 Task: Create in the project AgileImpact in Backlog an issue 'Create a new online platform for online public speaking courses with advanced speech analysis and feedback features', assign it to team member softage.1@softage.net and change the status to IN PROGRESS. Create in the project AgileImpact in Backlog an issue 'Implement a new cloud-based talent management system for a company with advanced talent acquisition and performance evaluation features', assign it to team member softage.2@softage.net and change the status to IN PROGRESS
Action: Mouse moved to (46, 169)
Screenshot: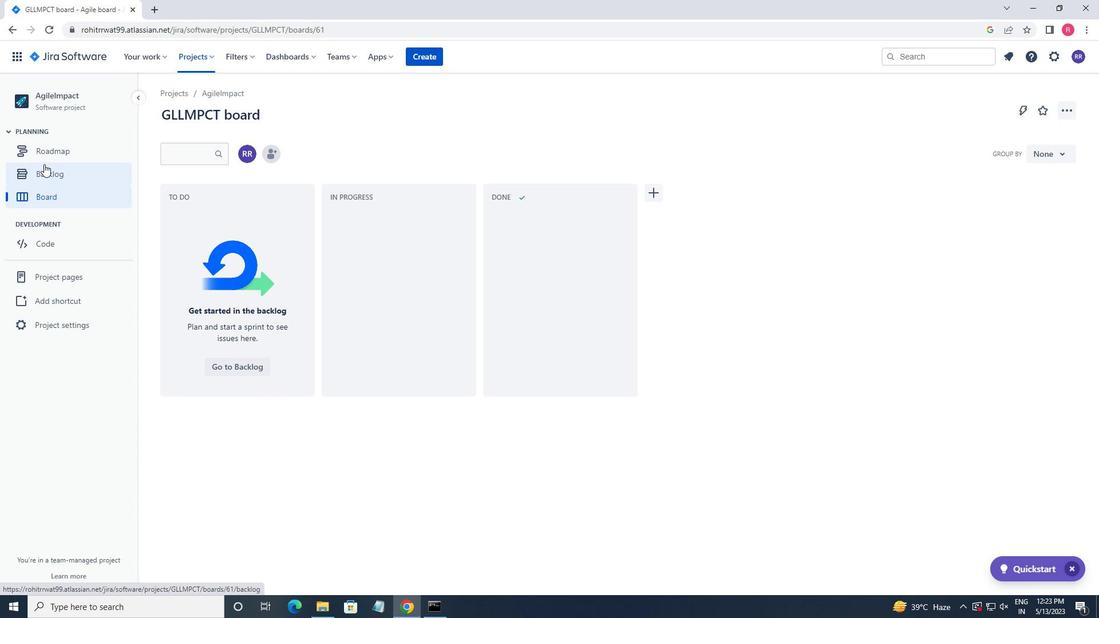 
Action: Mouse pressed left at (46, 169)
Screenshot: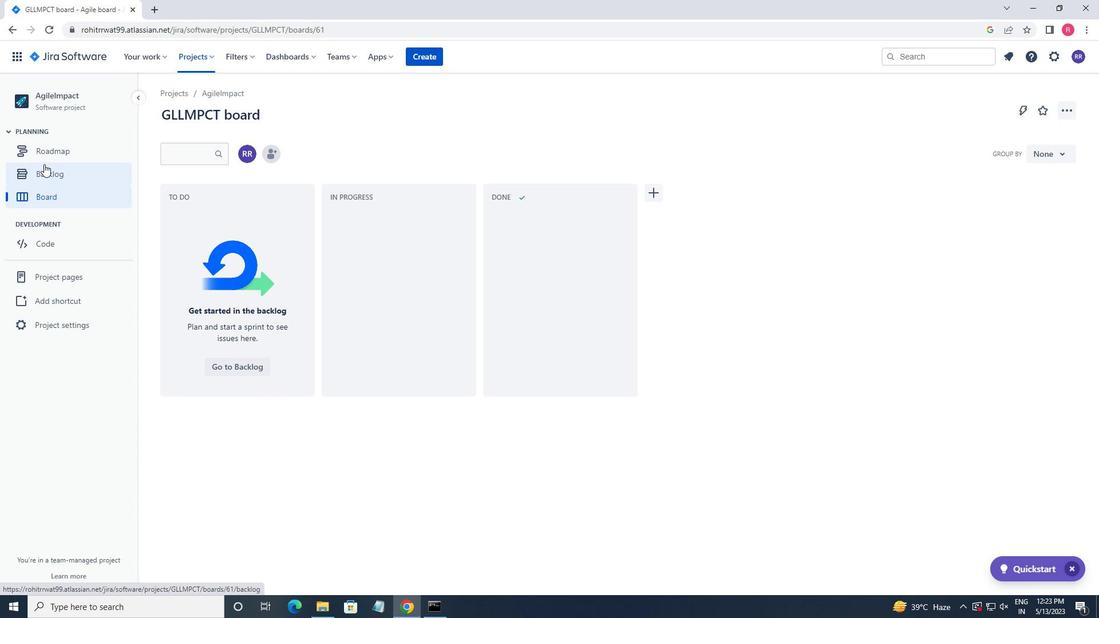 
Action: Mouse moved to (428, 420)
Screenshot: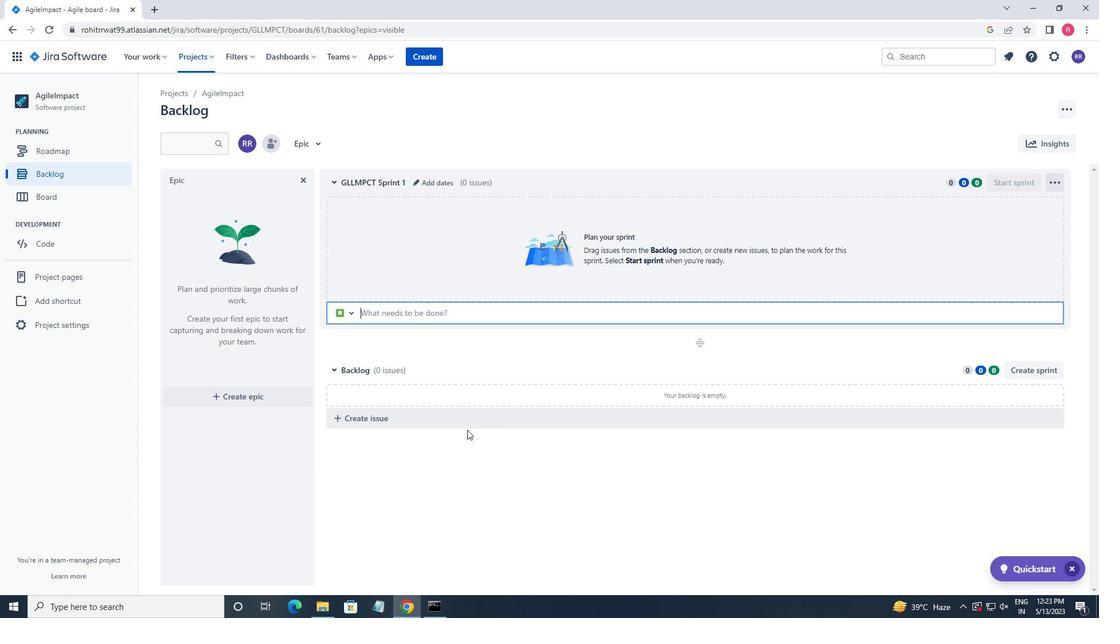 
Action: Mouse pressed left at (428, 420)
Screenshot: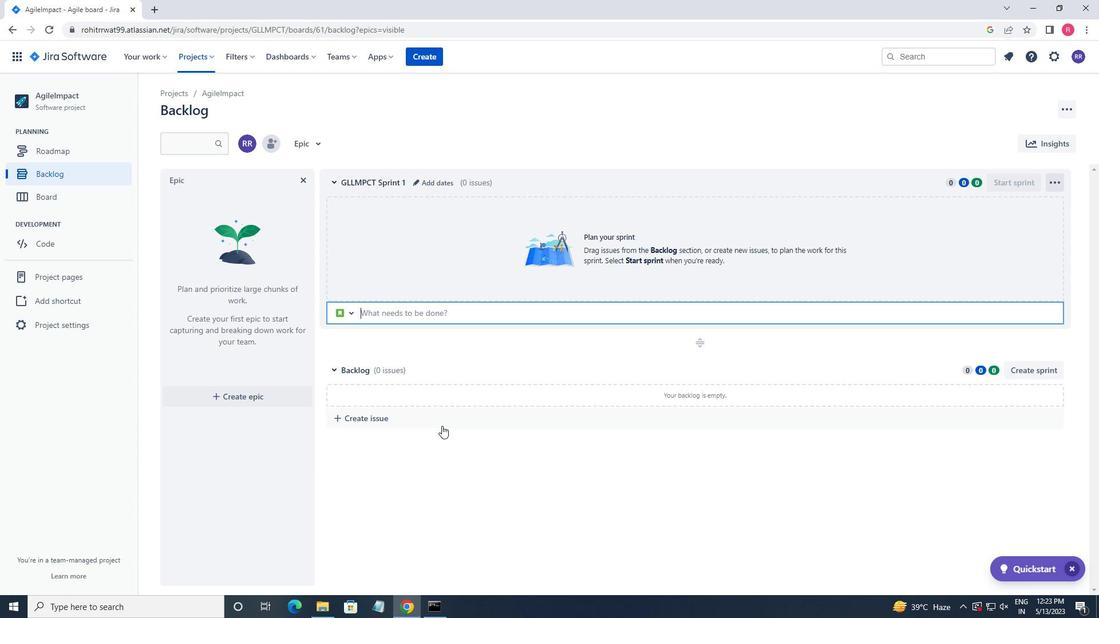 
Action: Key pressed <Key.shift>CREATE<Key.space>A<Key.space>NEW<Key.space>
Screenshot: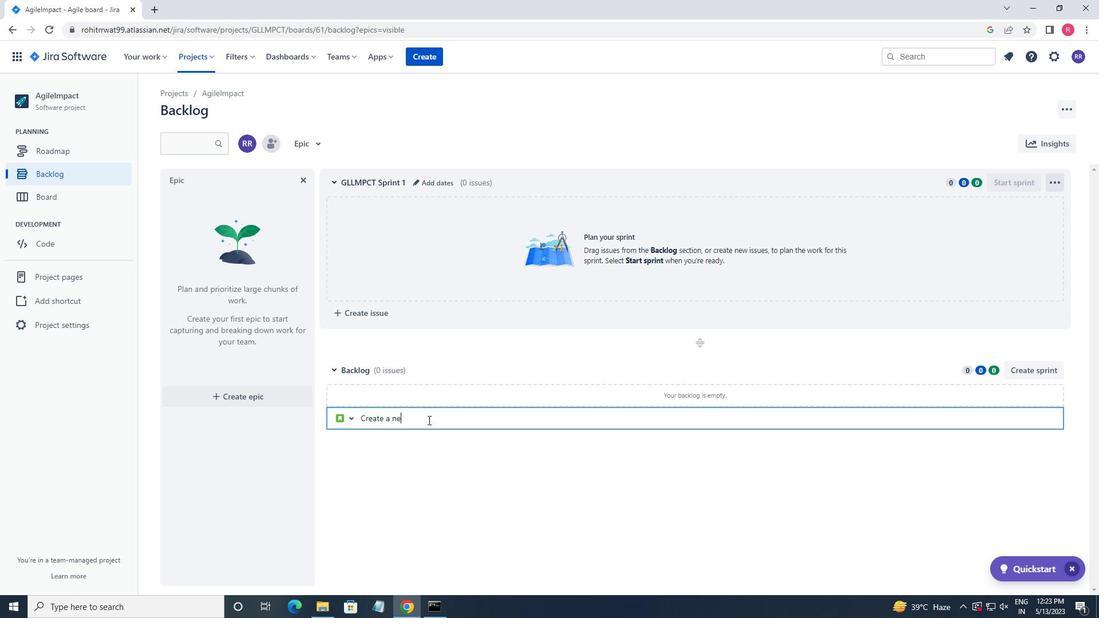 
Action: Mouse moved to (415, 338)
Screenshot: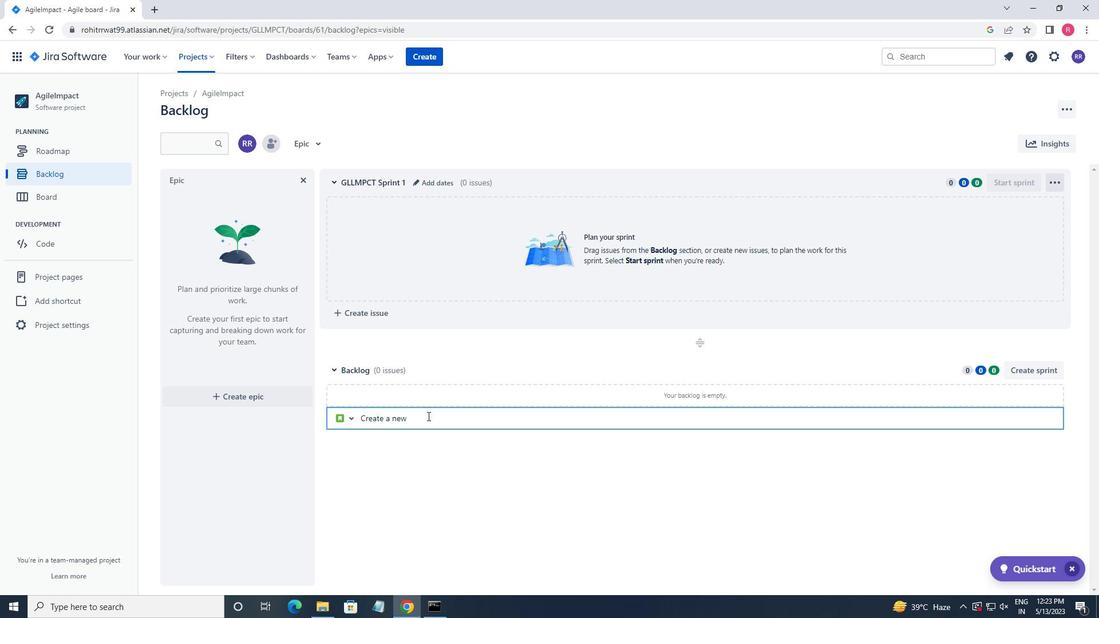 
Action: Key pressed ONLINE<Key.space>PLATFORM<Key.space>FOR<Key.space>ONLINE<Key.space>B<Key.backspace>PUBLIC<Key.space><Key.space>SPEAKING<Key.space>COURSES<Key.space>WITH<Key.space>ADVANCED<Key.space>SPEECH<Key.space>ANALYSIS<Key.space>AND<Key.space>FEEDBACK<Key.space>FEATURES<Key.enter>
Screenshot: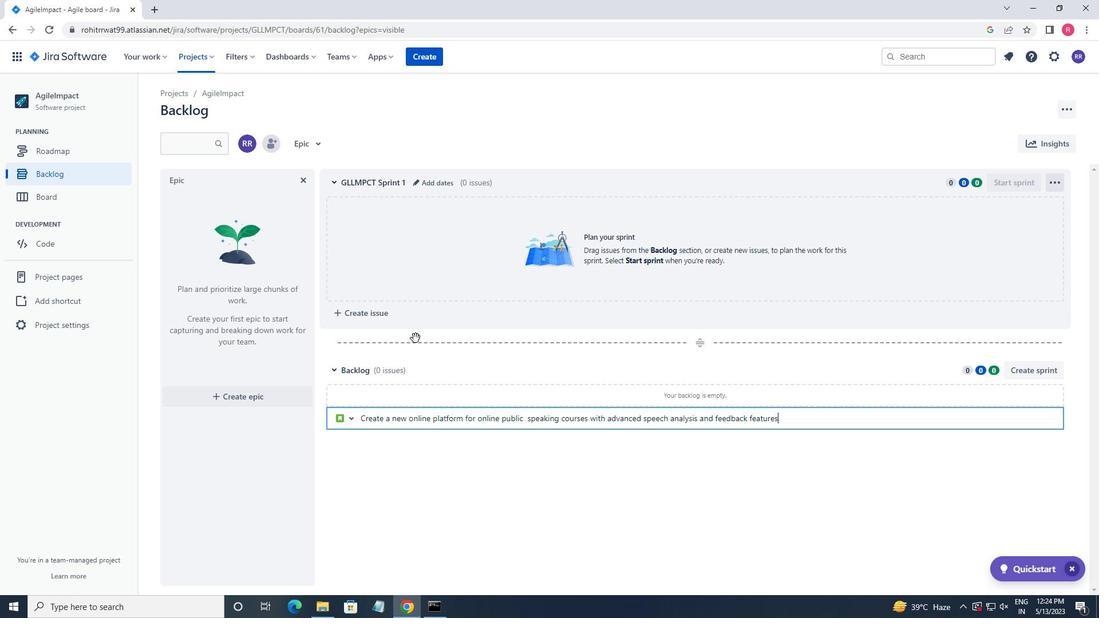 
Action: Mouse moved to (1030, 395)
Screenshot: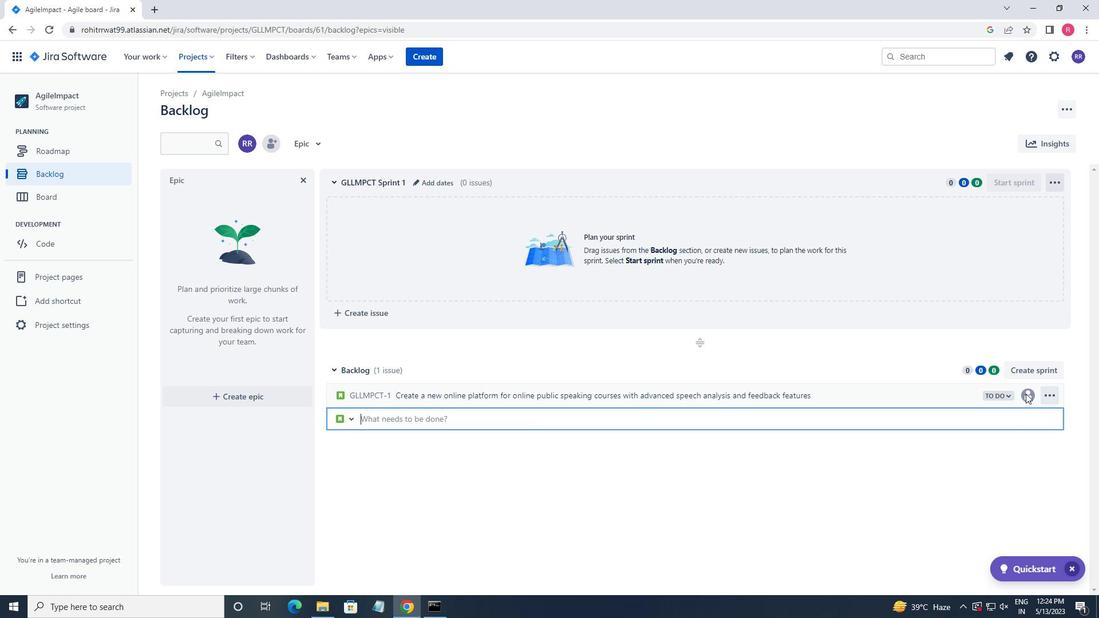 
Action: Mouse pressed left at (1030, 395)
Screenshot: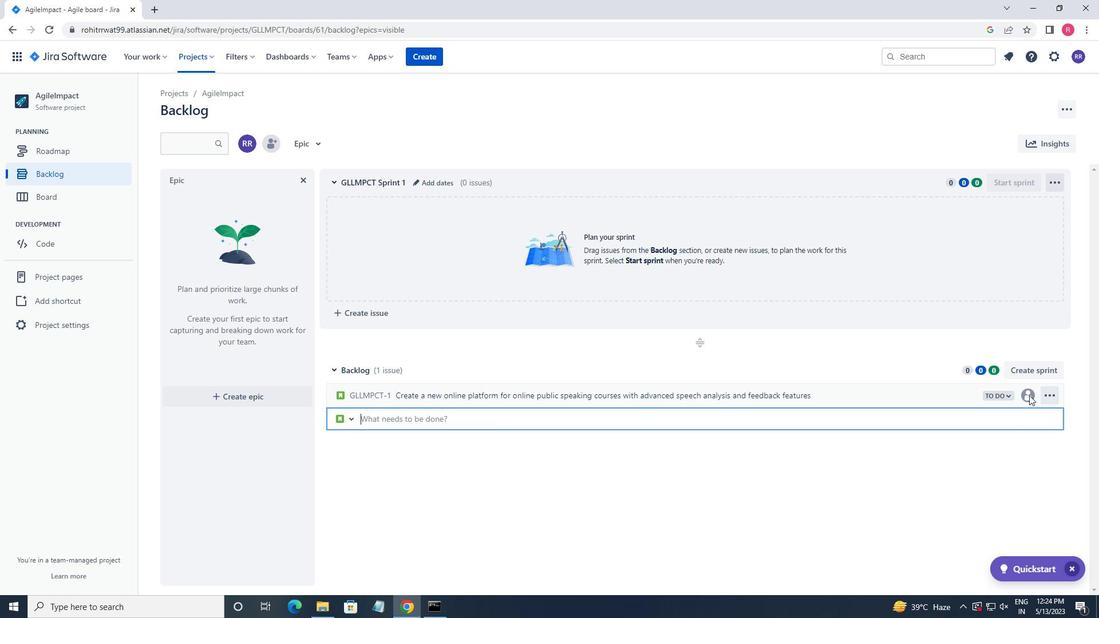 
Action: Mouse pressed left at (1030, 395)
Screenshot: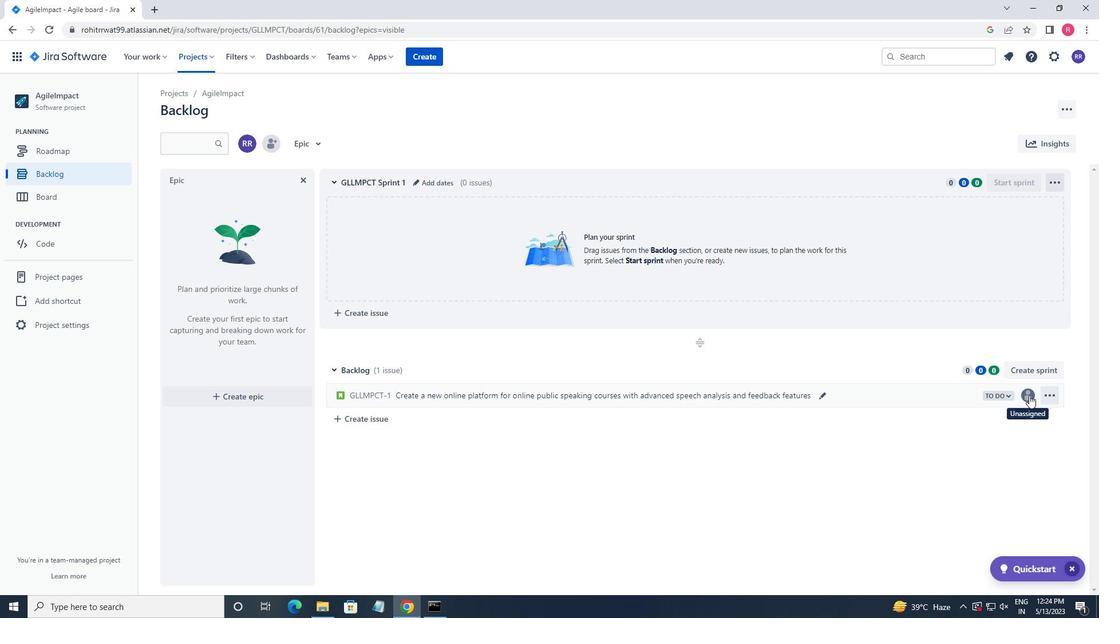 
Action: Mouse moved to (1026, 393)
Screenshot: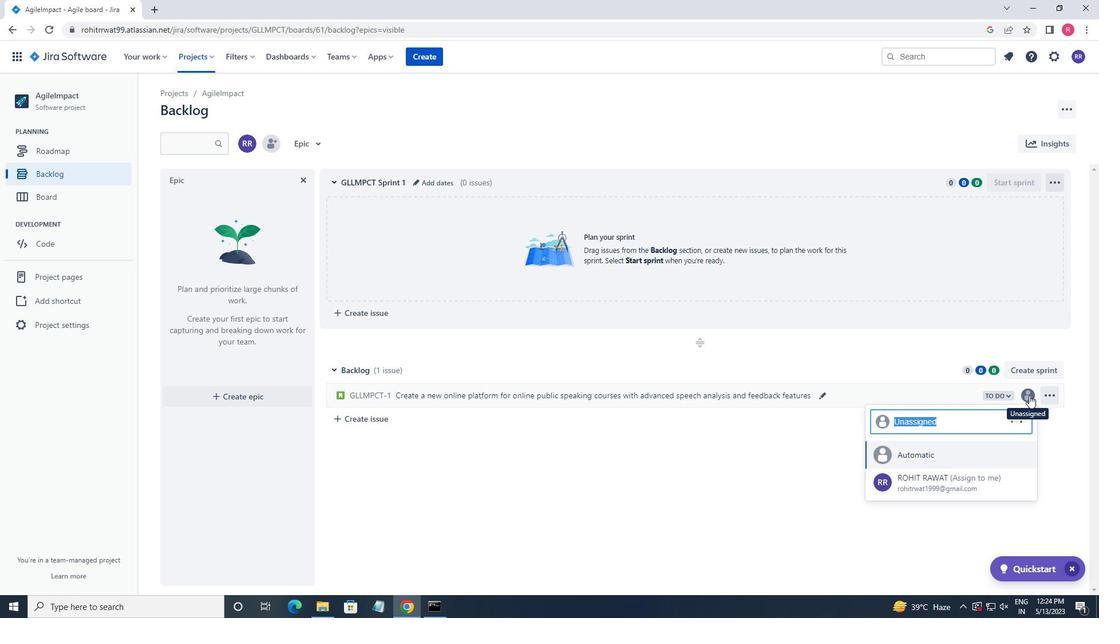 
Action: Key pressed S
Screenshot: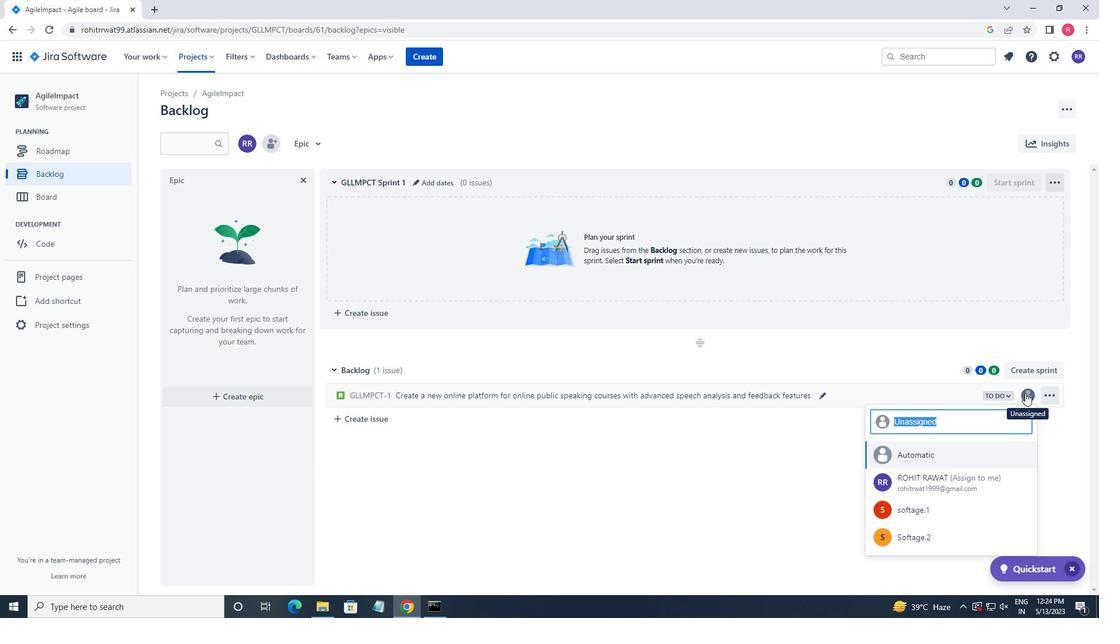 
Action: Mouse moved to (1025, 393)
Screenshot: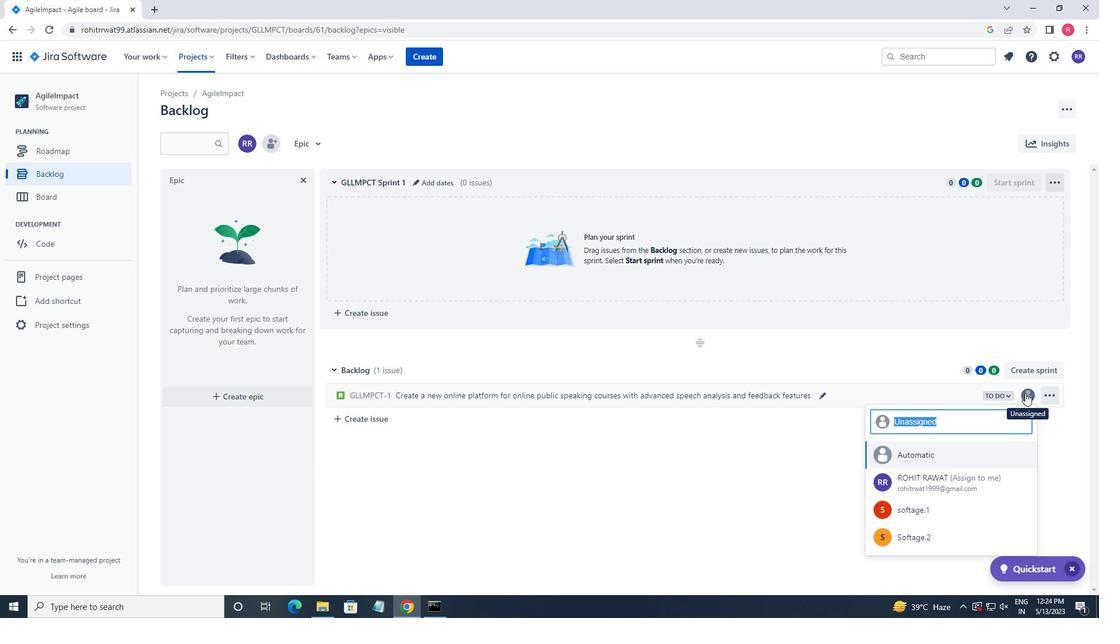 
Action: Key pressed OFTAGE.
Screenshot: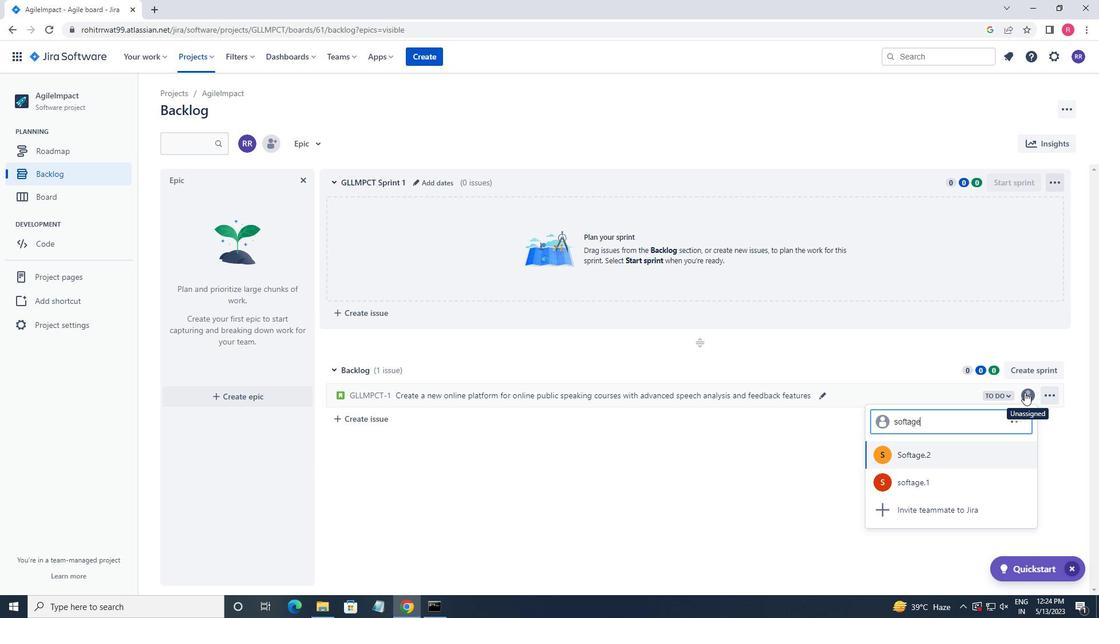 
Action: Mouse moved to (1023, 391)
Screenshot: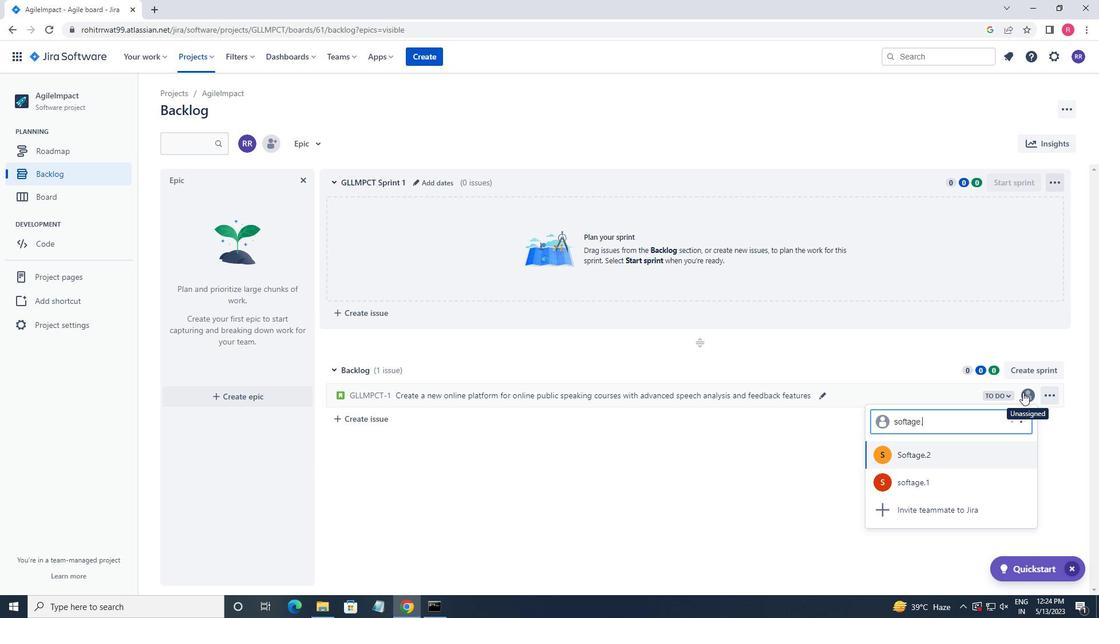 
Action: Key pressed 1
Screenshot: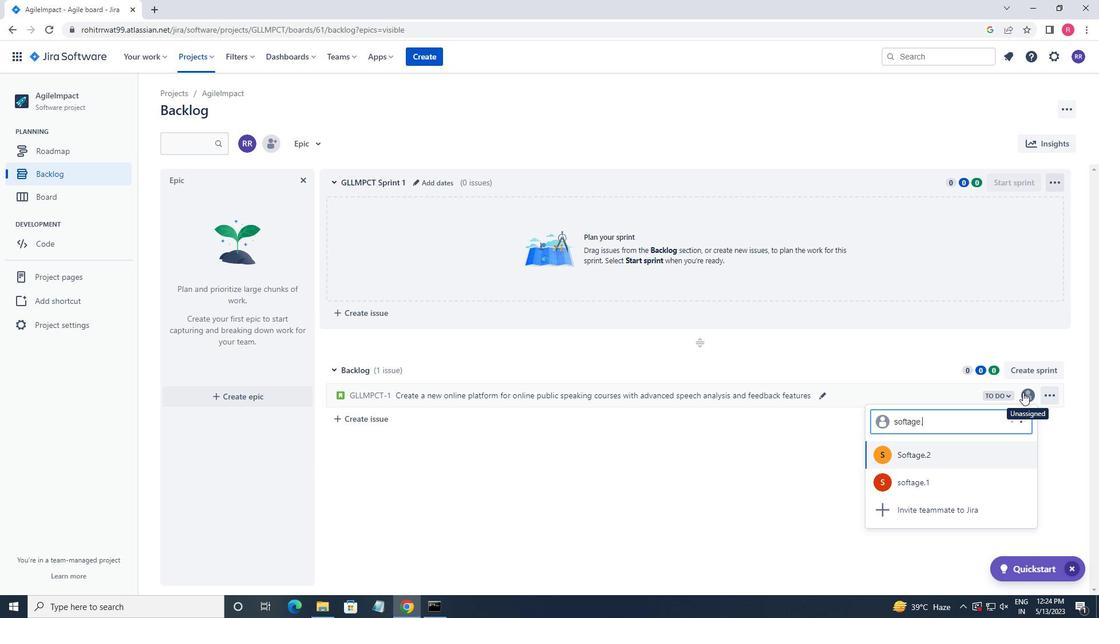
Action: Mouse moved to (942, 454)
Screenshot: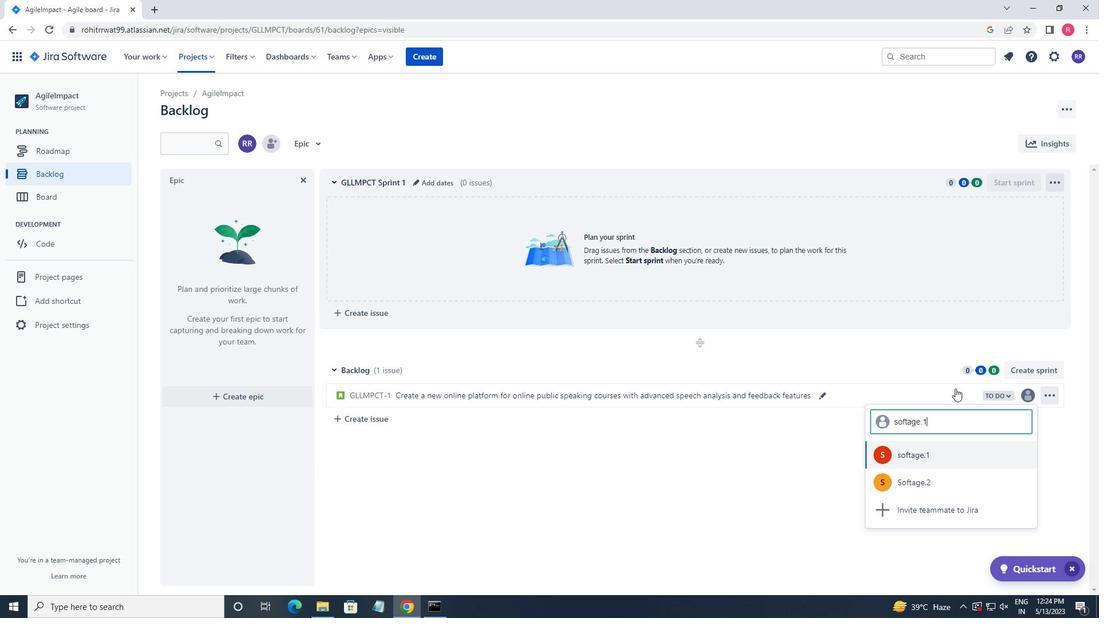 
Action: Key pressed <Key.shift>@SOFTAGE.NET
Screenshot: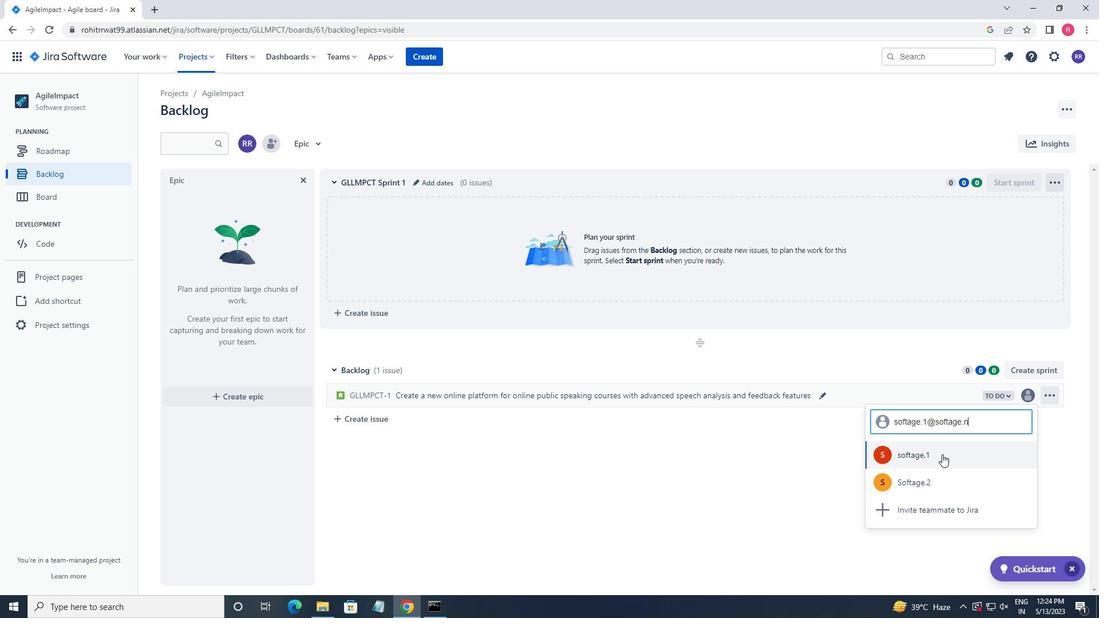 
Action: Mouse pressed left at (942, 454)
Screenshot: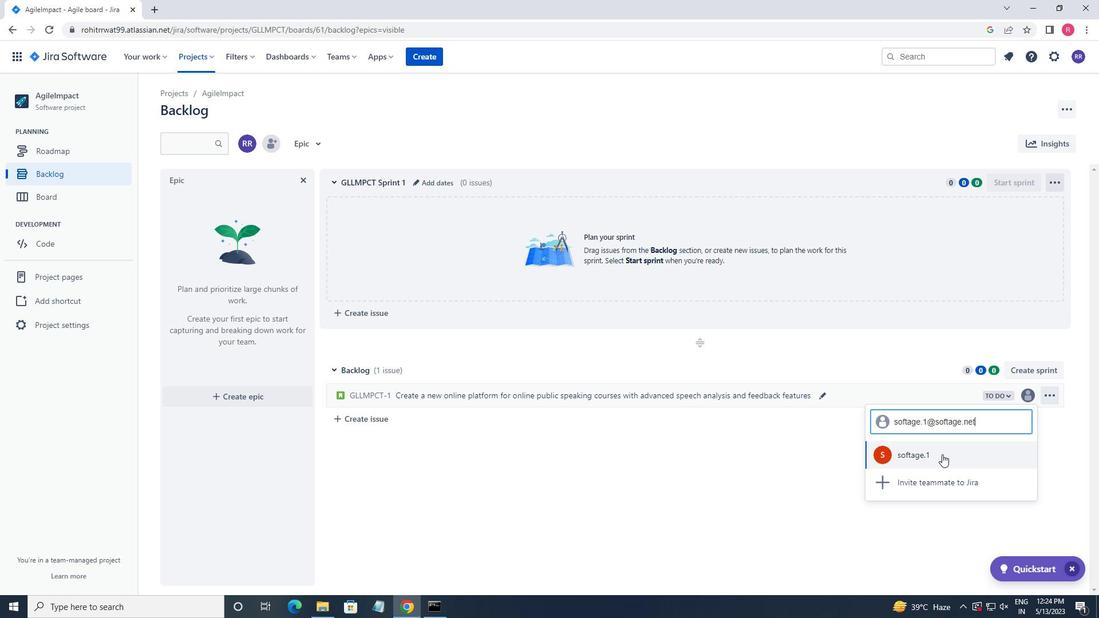 
Action: Mouse moved to (404, 421)
Screenshot: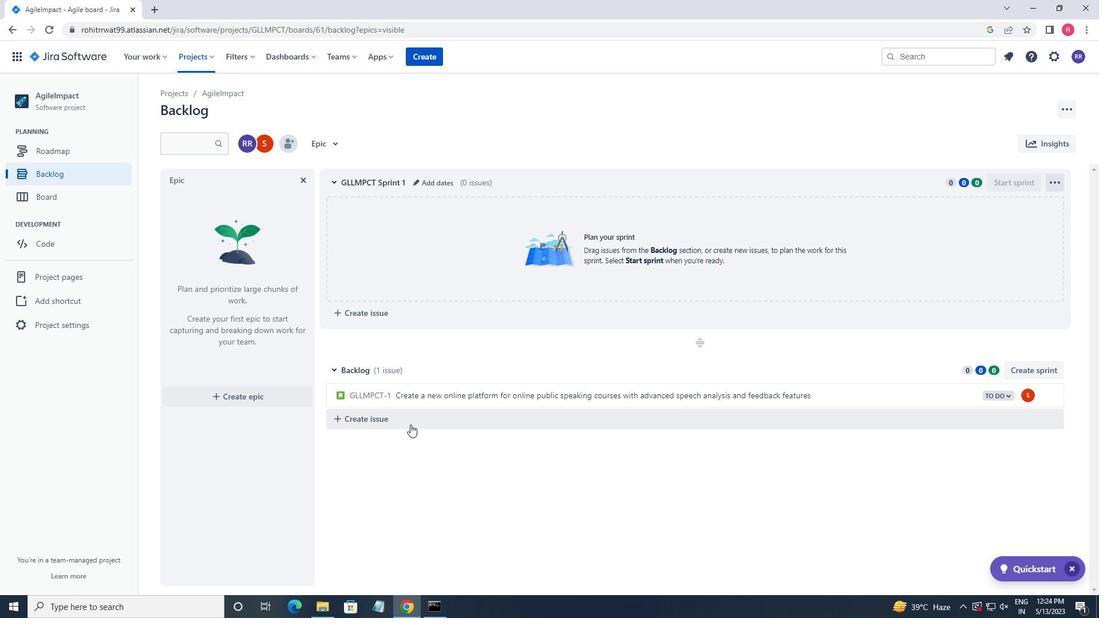 
Action: Mouse pressed left at (404, 421)
Screenshot: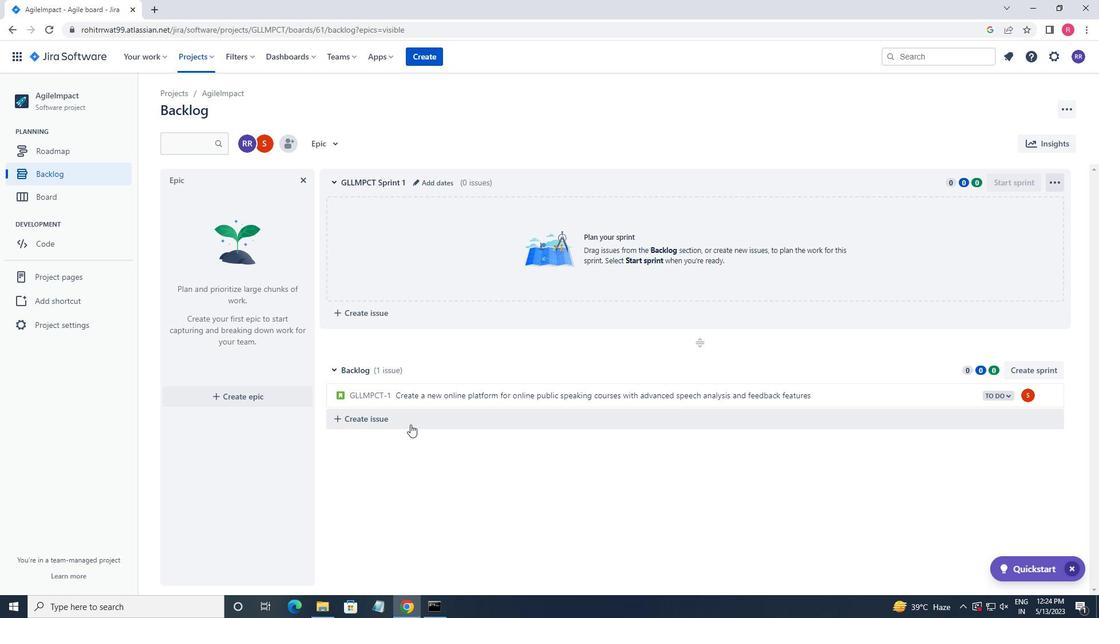 
Action: Mouse moved to (619, 321)
Screenshot: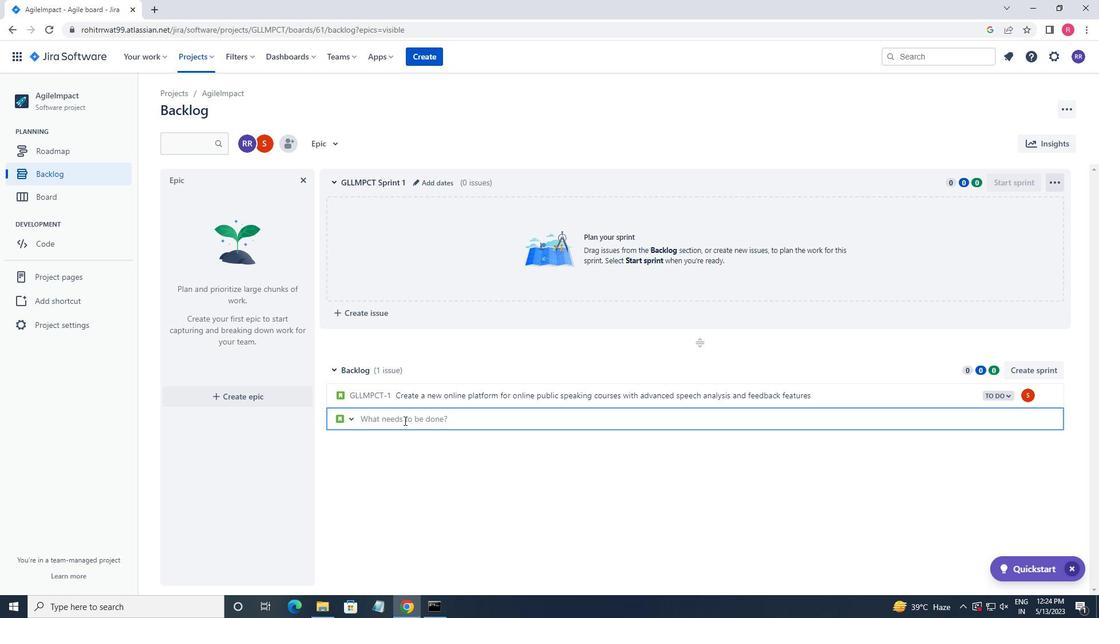 
Action: Mouse scrolled (619, 322) with delta (0, 0)
Screenshot: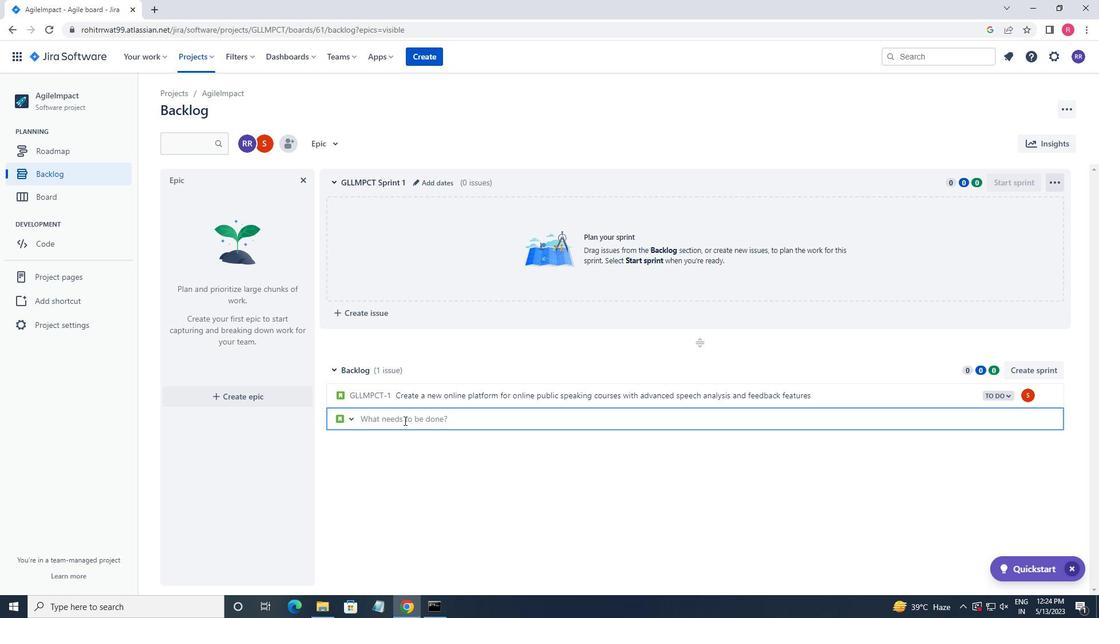 
Action: Mouse moved to (993, 397)
Screenshot: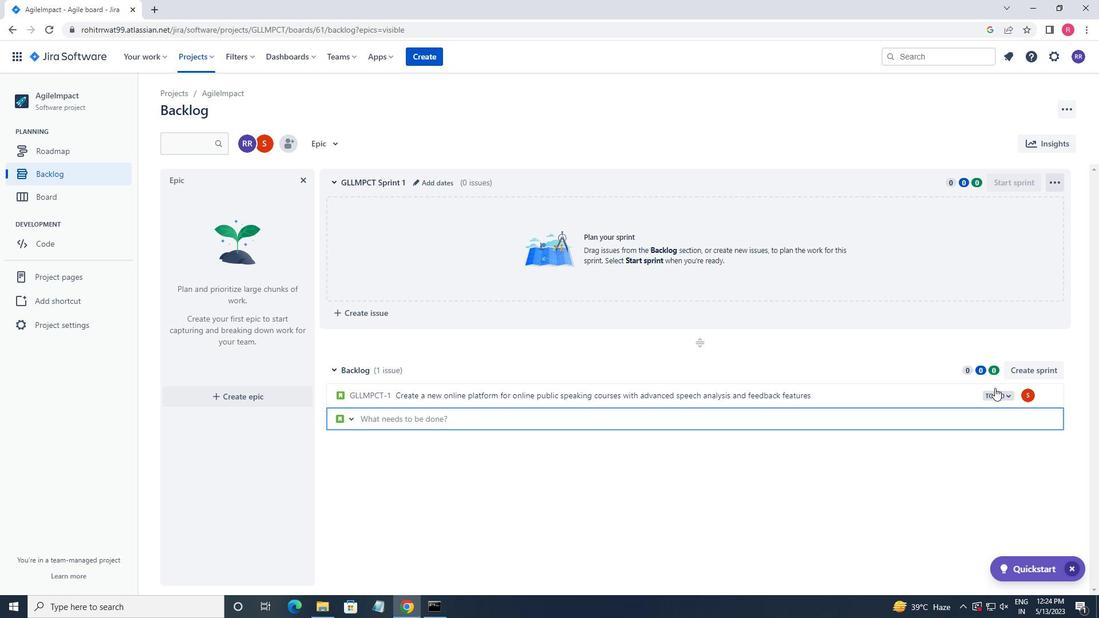 
Action: Mouse pressed left at (993, 397)
Screenshot: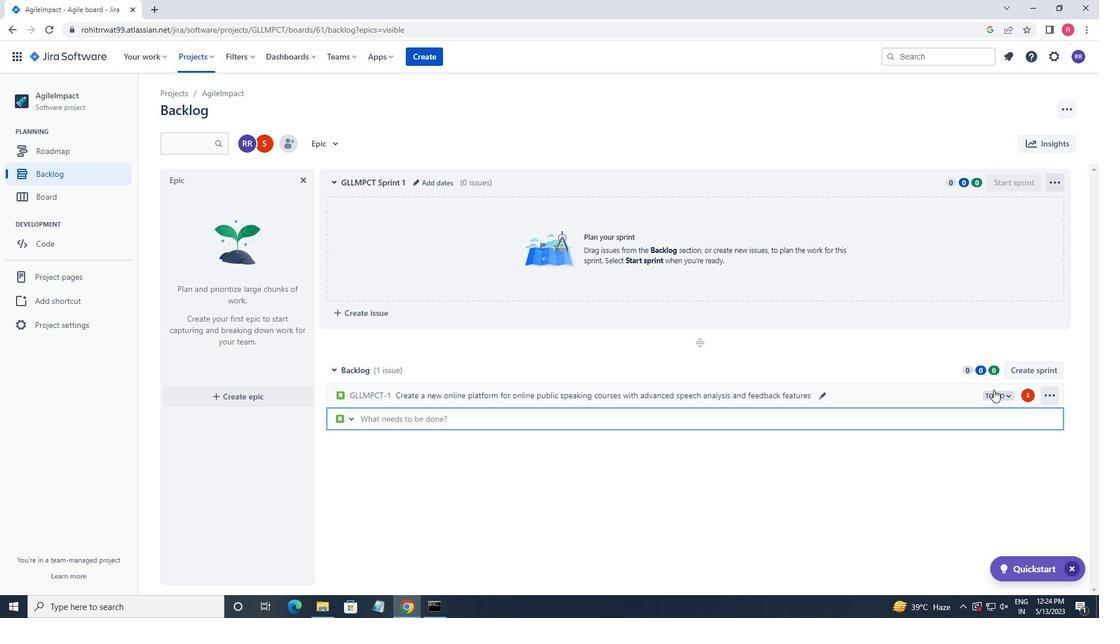 
Action: Mouse moved to (909, 418)
Screenshot: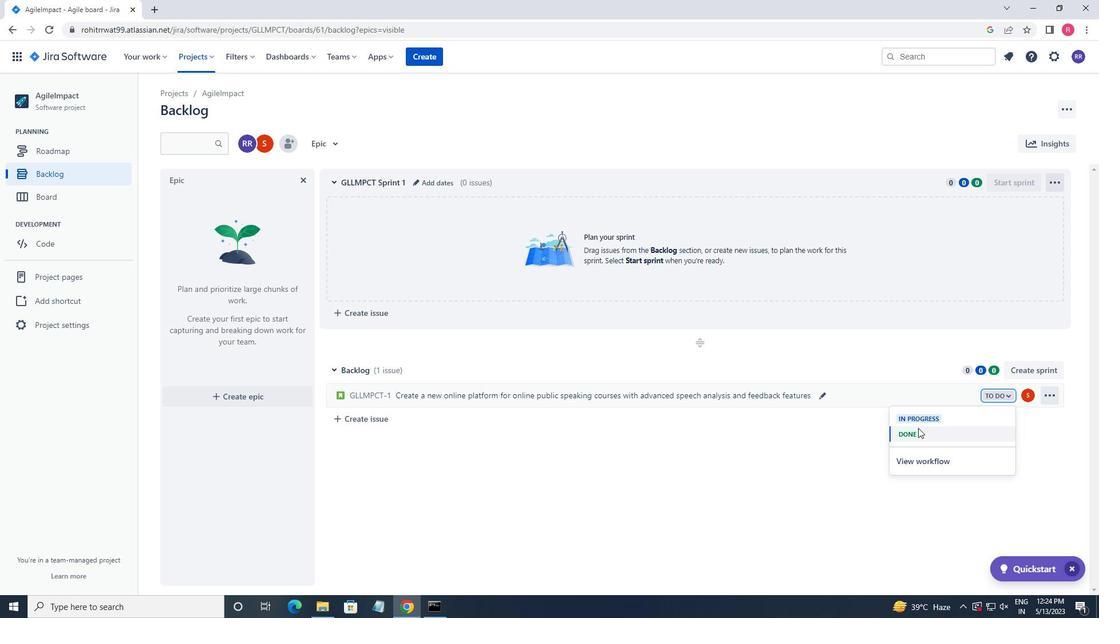 
Action: Mouse pressed left at (909, 418)
Screenshot: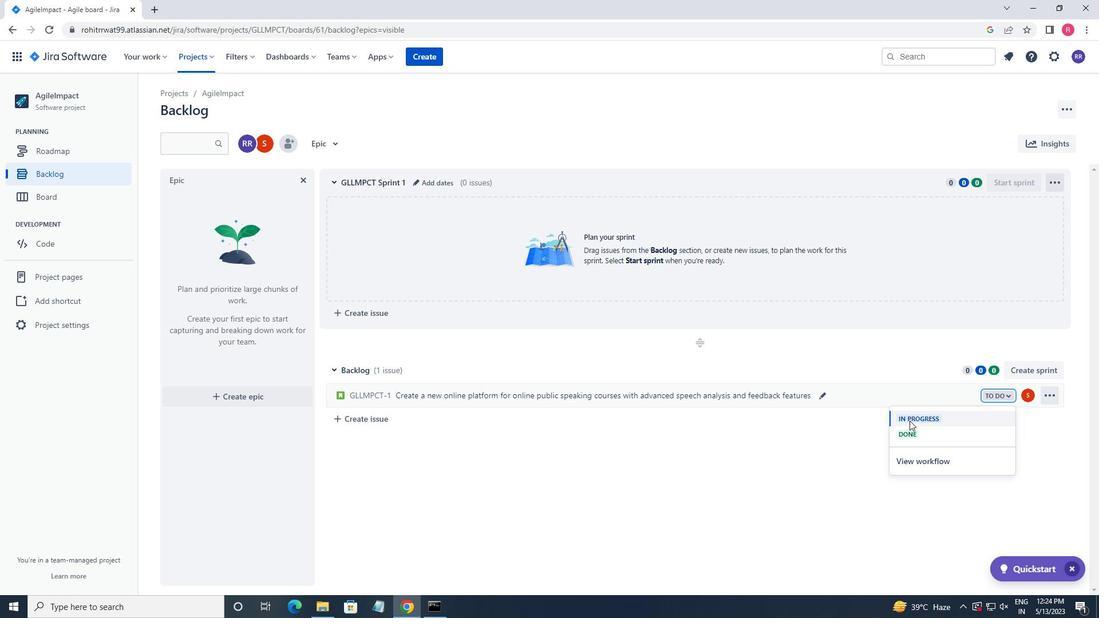 
Action: Mouse moved to (487, 422)
Screenshot: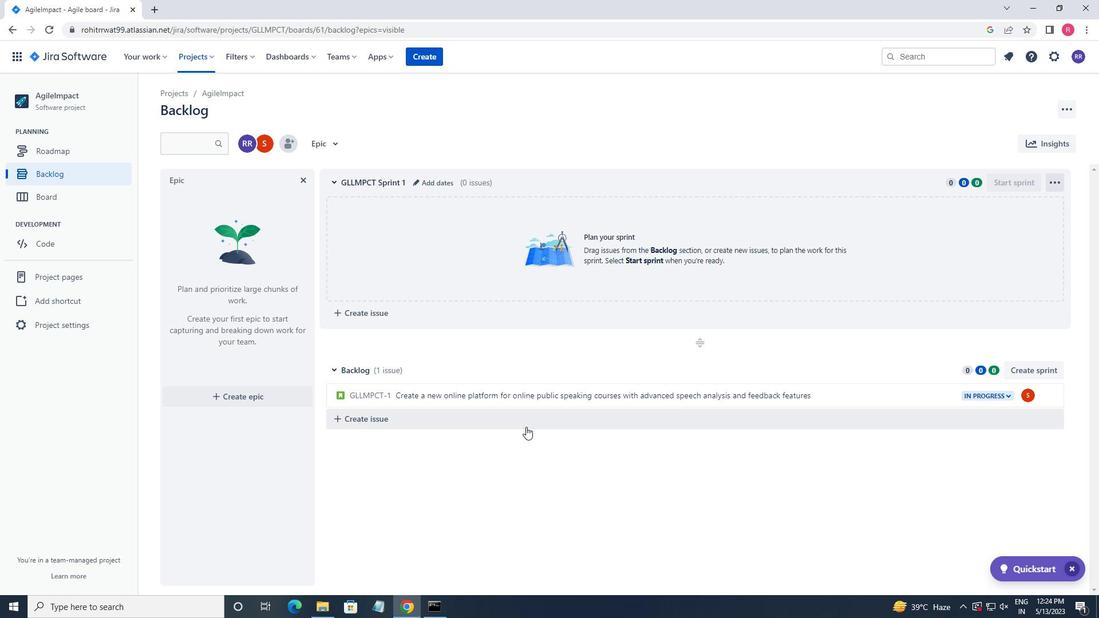 
Action: Mouse pressed left at (487, 422)
Screenshot: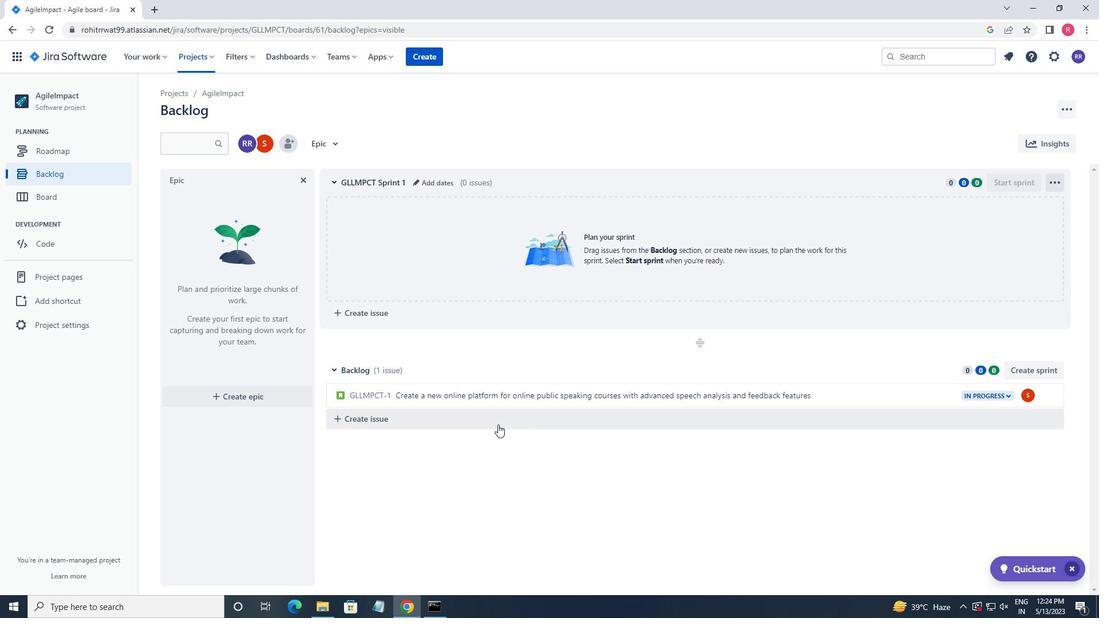 
Action: Mouse moved to (874, 452)
Screenshot: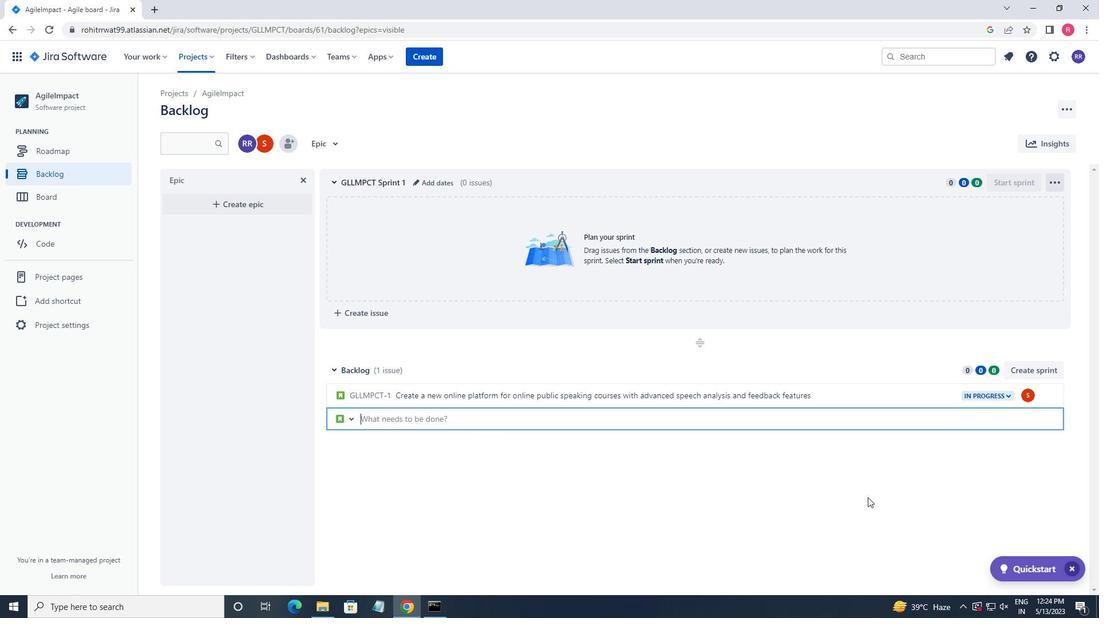 
Action: Key pressed <Key.shift_r><Key.shift_r>IMPLEMENT<Key.space>A<Key.space>NEW<Key.space>CLOUD-BASED<Key.space>TALENT<Key.space>MANAGEMENT<Key.space>SYSTEM<Key.space>FOR<Key.space>A<Key.space>COMPANY<Key.space>WITH<Key.space>ADVANCED<Key.space>TALENT<Key.space>ACQUISITIT<Key.backspace>ON<Key.space>AND<Key.space>PLATFORM<Key.space><Key.backspace><Key.backspace><Key.backspace><Key.backspace><Key.backspace><Key.backspace><Key.backspace><Key.backspace>ERFORMANCE<Key.space>AVALUATION<Key.space><Key.left><Key.left><Key.left><Key.left><Key.left><Key.left><Key.left><Key.right><Key.right><Key.right><Key.left><Key.left><Key.left><Key.left><Key.right><Key.right><Key.right><Key.right><Key.right><Key.right><Key.right><Key.right><Key.left><Key.left><Key.left><Key.left><Key.left><Key.left><Key.left><Key.left><Key.left><Key.left><Key.backspace>E<Key.right><Key.right><Key.right><Key.right><Key.right><Key.right><Key.right><Key.right><Key.right><Key.right>FEATURES<Key.space><Key.enter>
Screenshot: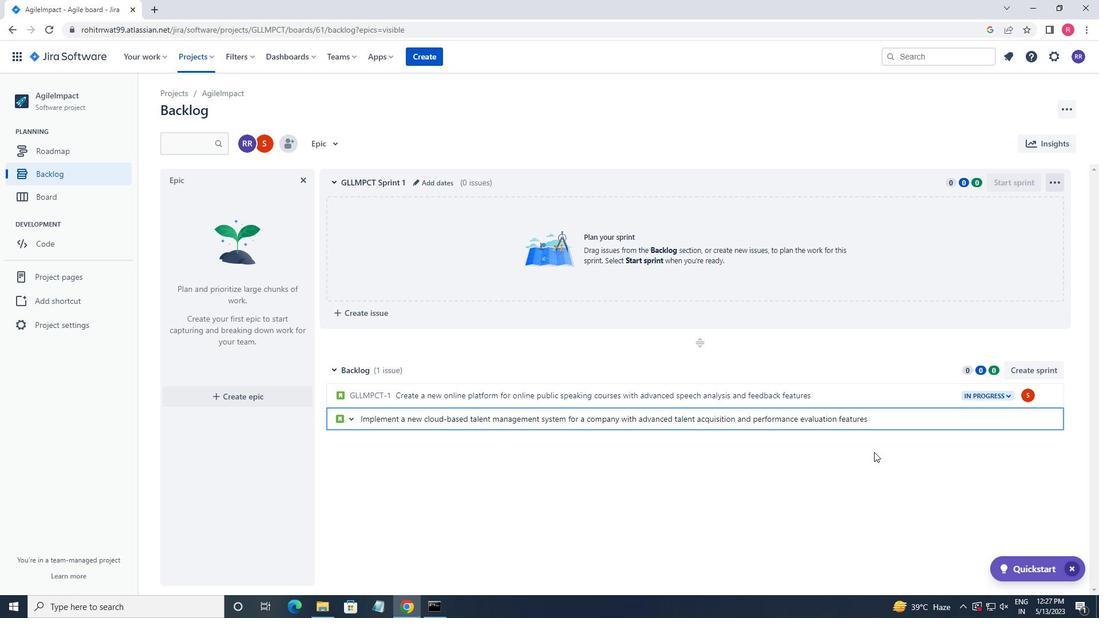 
Action: Mouse moved to (1029, 423)
Screenshot: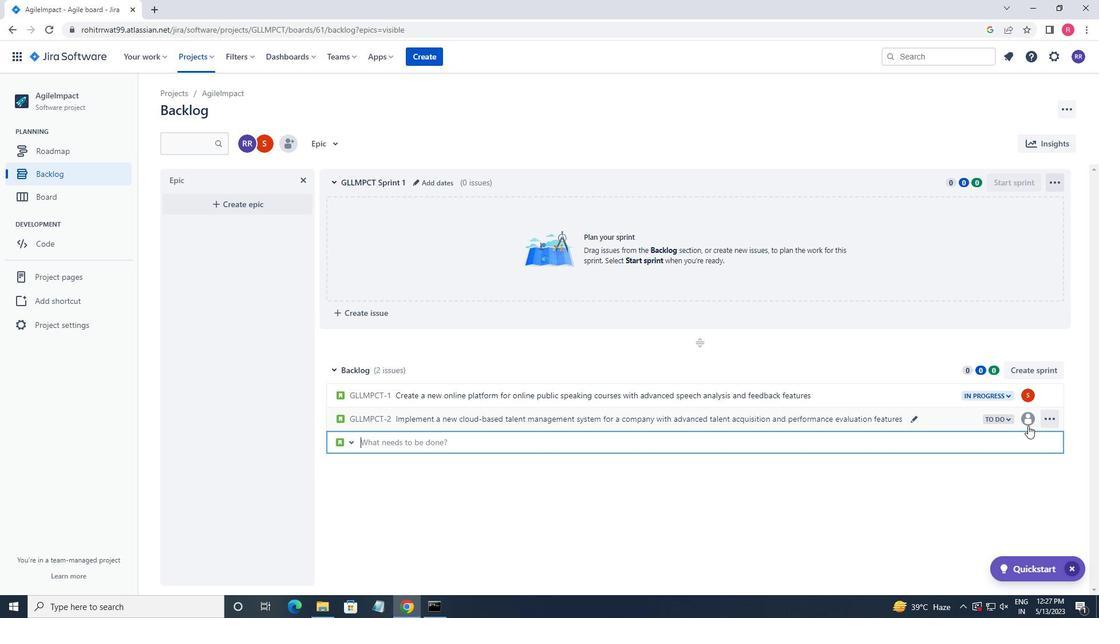 
Action: Mouse pressed left at (1029, 423)
Screenshot: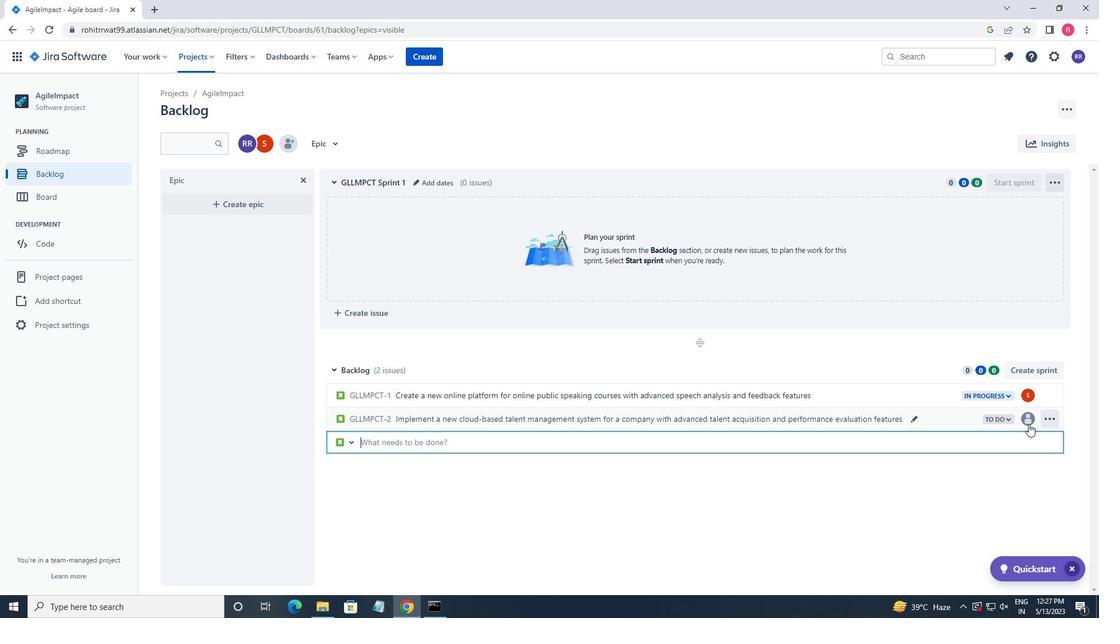 
Action: Mouse moved to (935, 356)
Screenshot: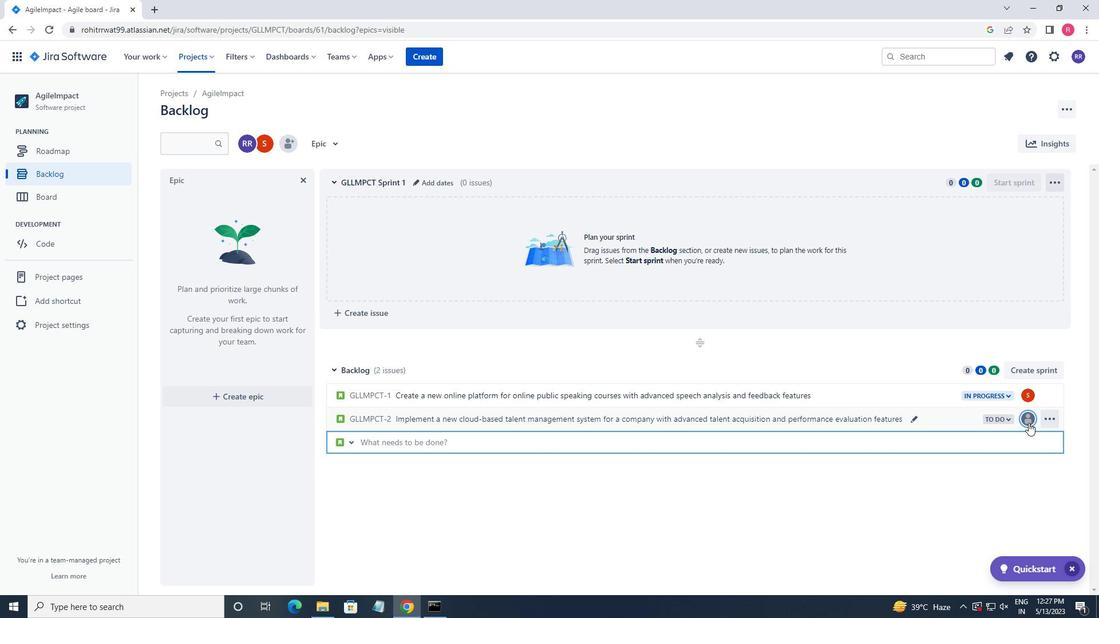 
Action: Key pressed SOFTAGE.2<Key.shift>#@<Key.backspace><Key.backspace><Key.shift>@SOFTAGE.NET<Key.shift><Key.shift><Key.shift><Key.shift><Key.shift><Key.shift><Key.shift><Key.shift><Key.shift><Key.shift><Key.shift><Key.shift><Key.shift><Key.shift><Key.shift><Key.shift><Key.shift><Key.shift>
Screenshot: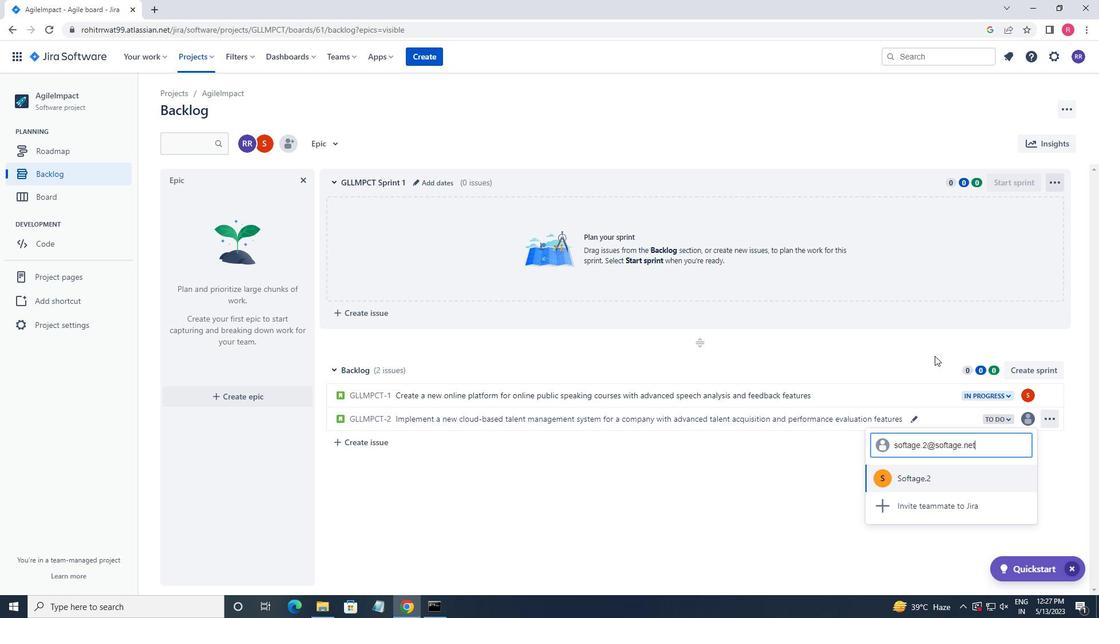 
Action: Mouse scrolled (935, 355) with delta (0, 0)
Screenshot: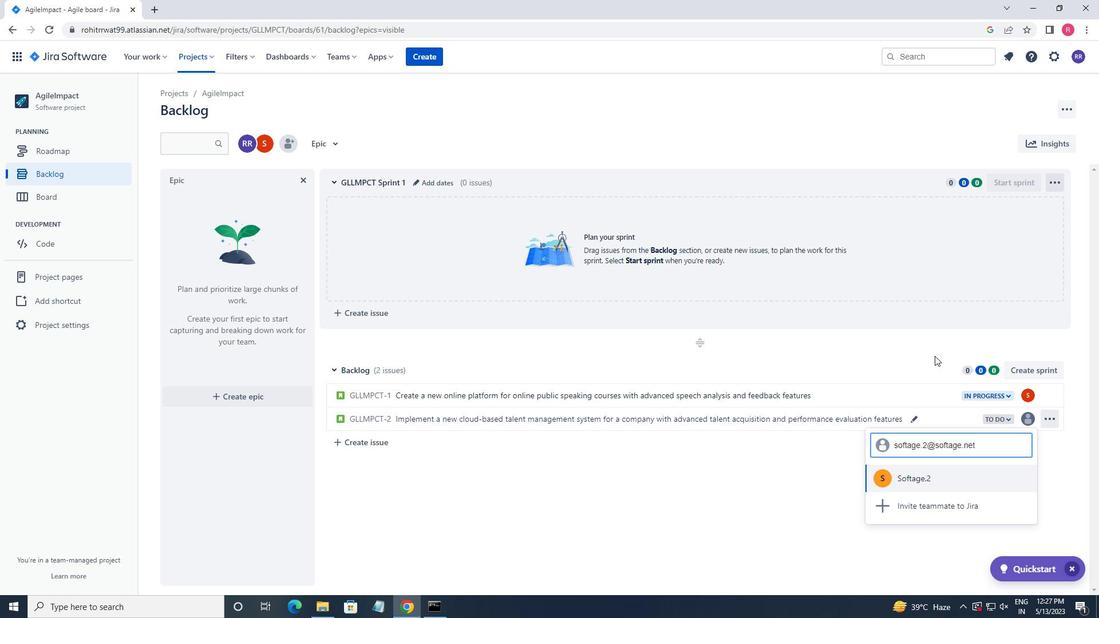 
Action: Mouse moved to (906, 473)
Screenshot: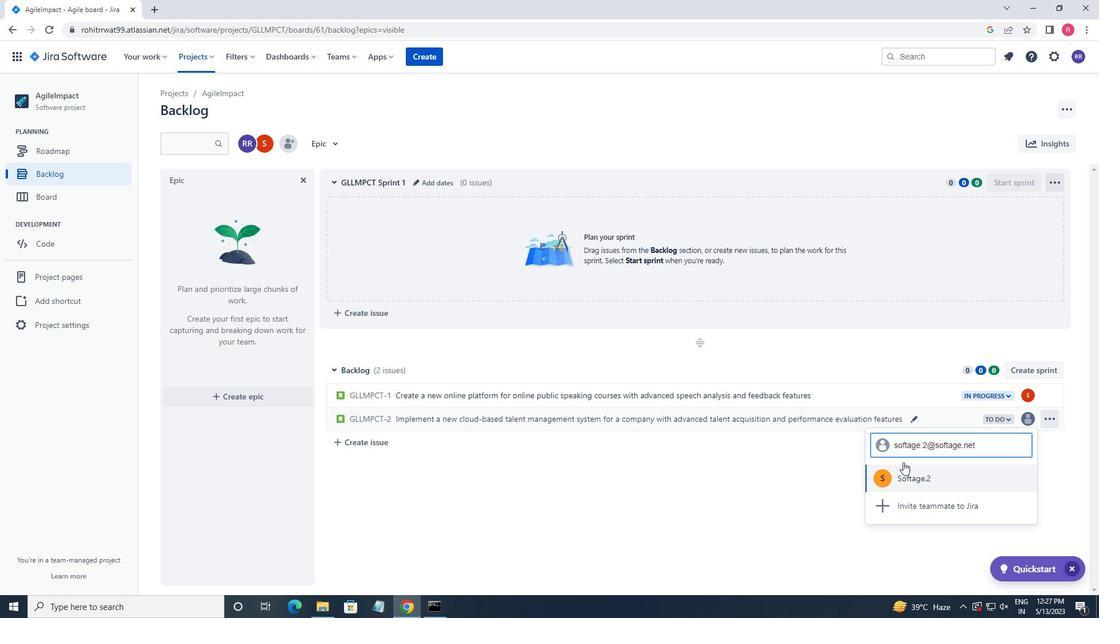 
Action: Mouse pressed left at (906, 473)
Screenshot: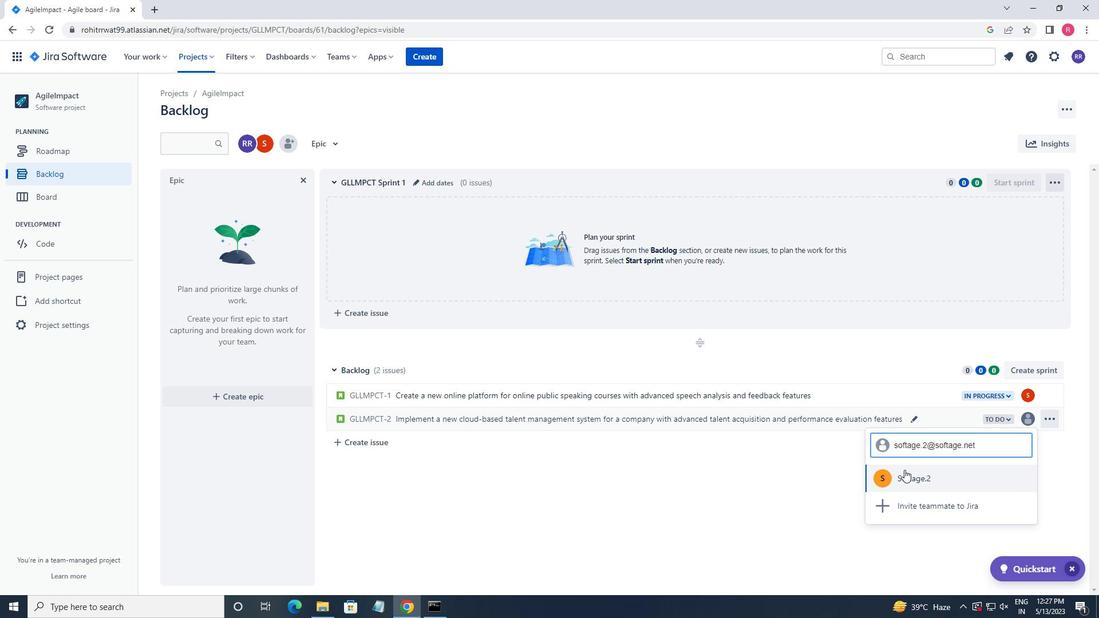 
Action: Mouse moved to (1002, 415)
Screenshot: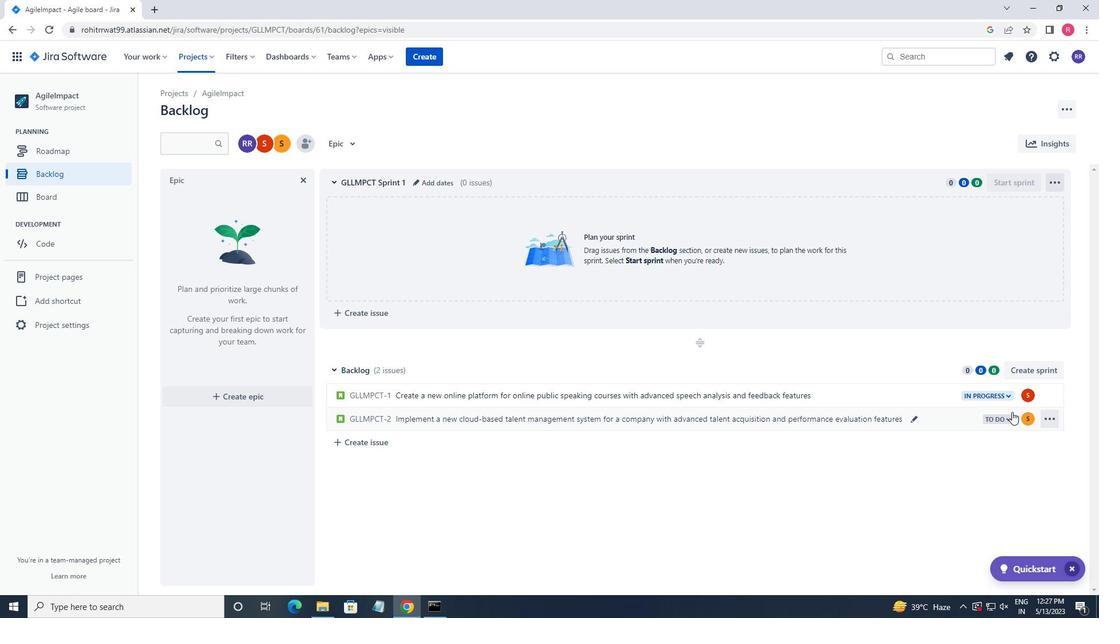 
Action: Mouse pressed left at (1002, 415)
Screenshot: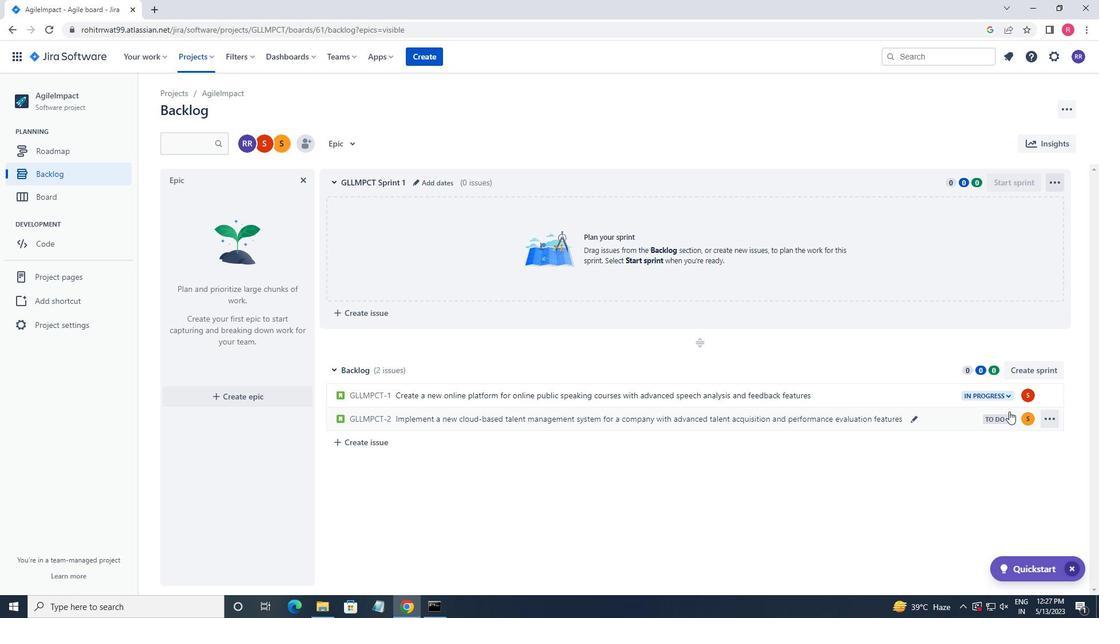
Action: Mouse moved to (932, 444)
Screenshot: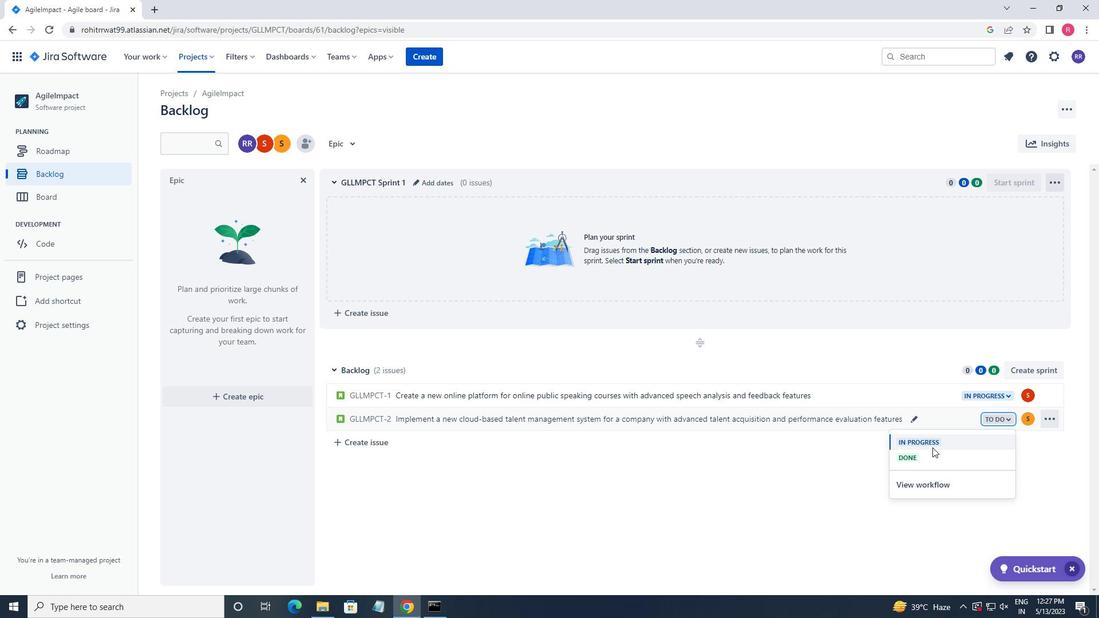 
Action: Mouse pressed left at (932, 444)
Screenshot: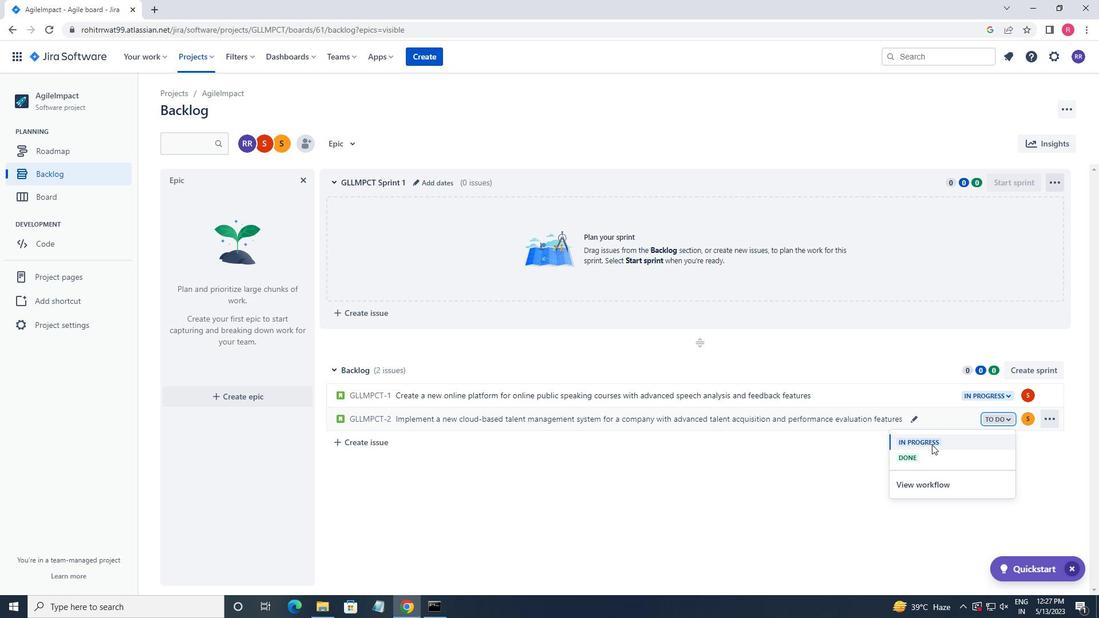 
